 Task: Sort the products in the category "More Bakery Desserts" by best match.
Action: Mouse moved to (20, 88)
Screenshot: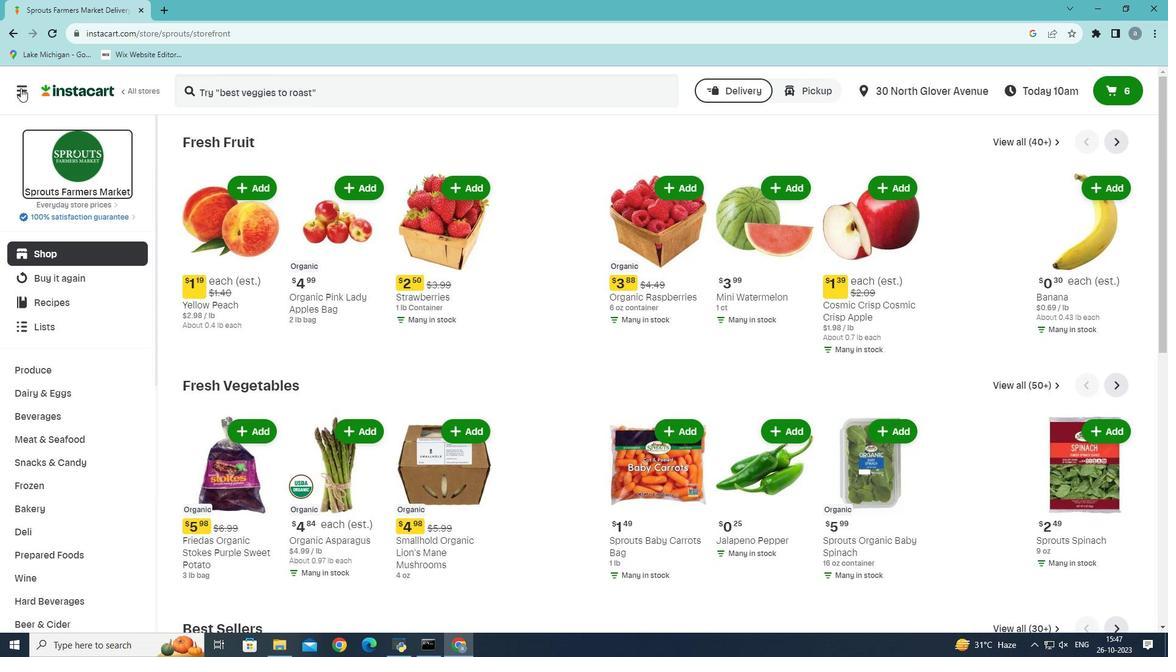 
Action: Mouse pressed left at (20, 88)
Screenshot: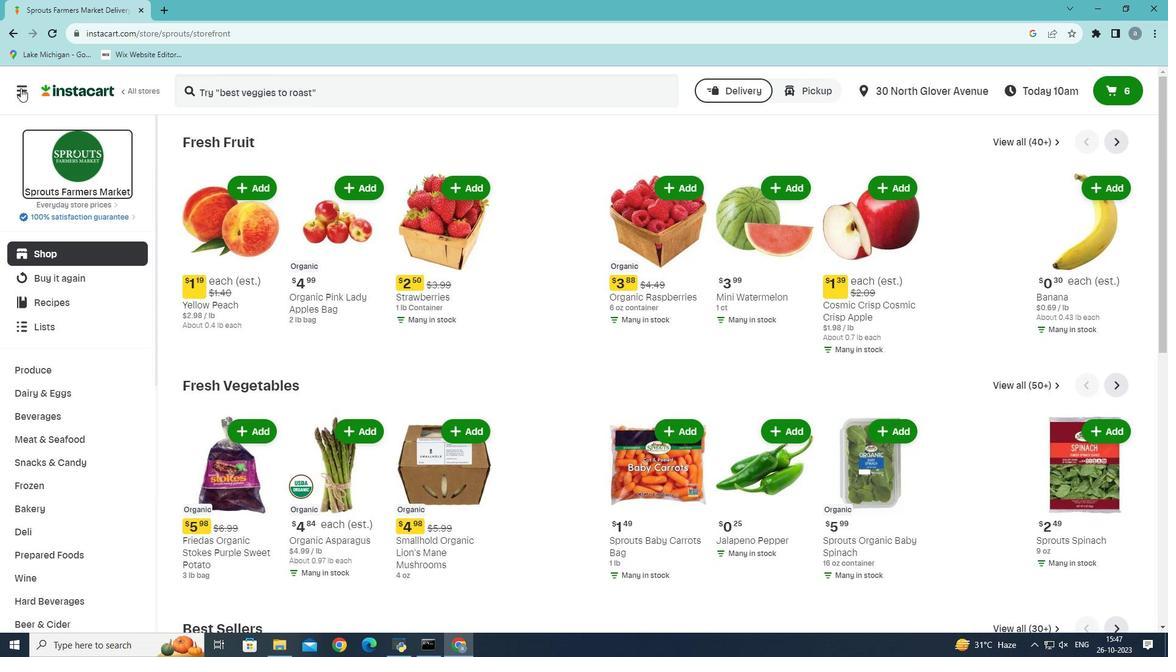 
Action: Mouse moved to (44, 359)
Screenshot: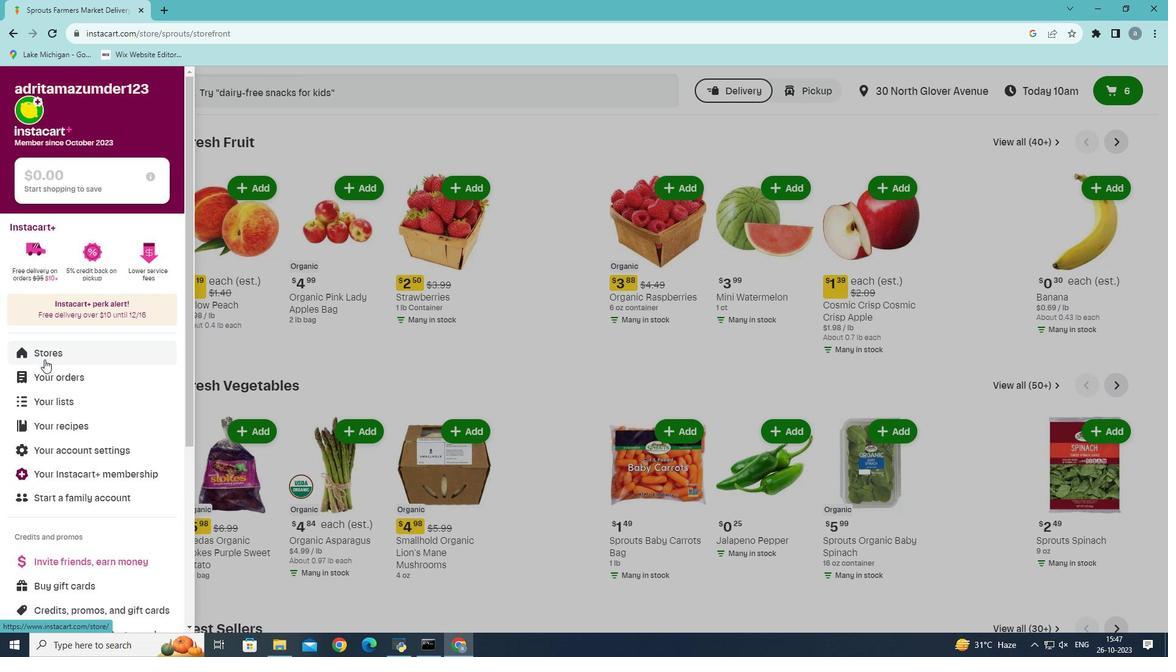 
Action: Mouse pressed left at (44, 359)
Screenshot: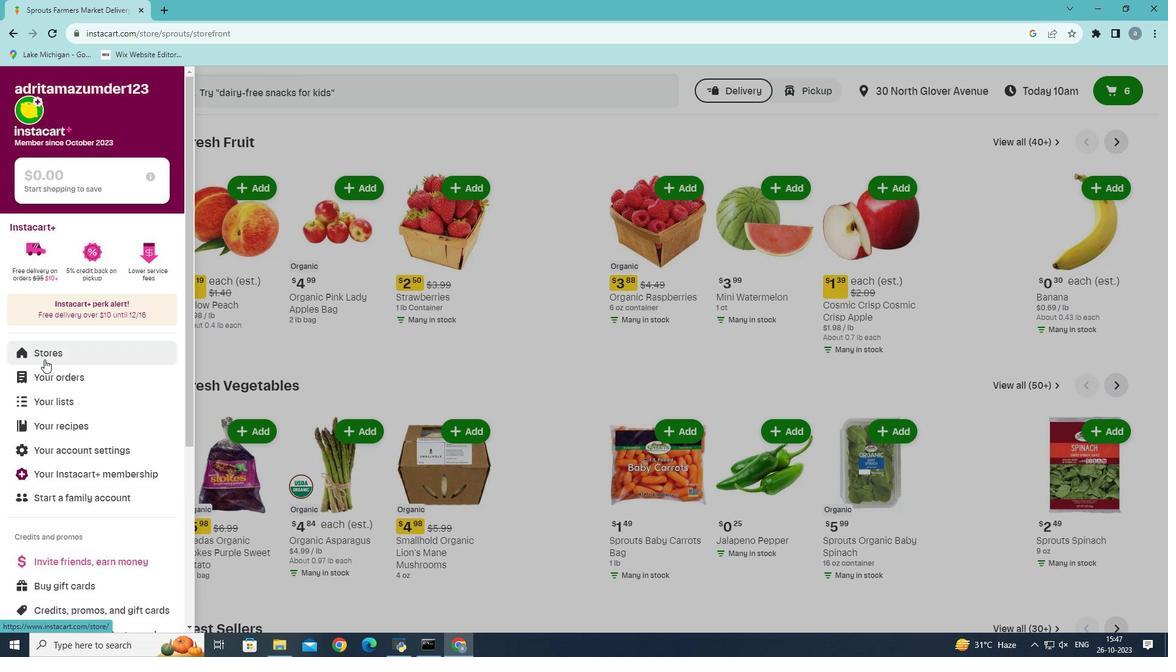 
Action: Mouse moved to (267, 134)
Screenshot: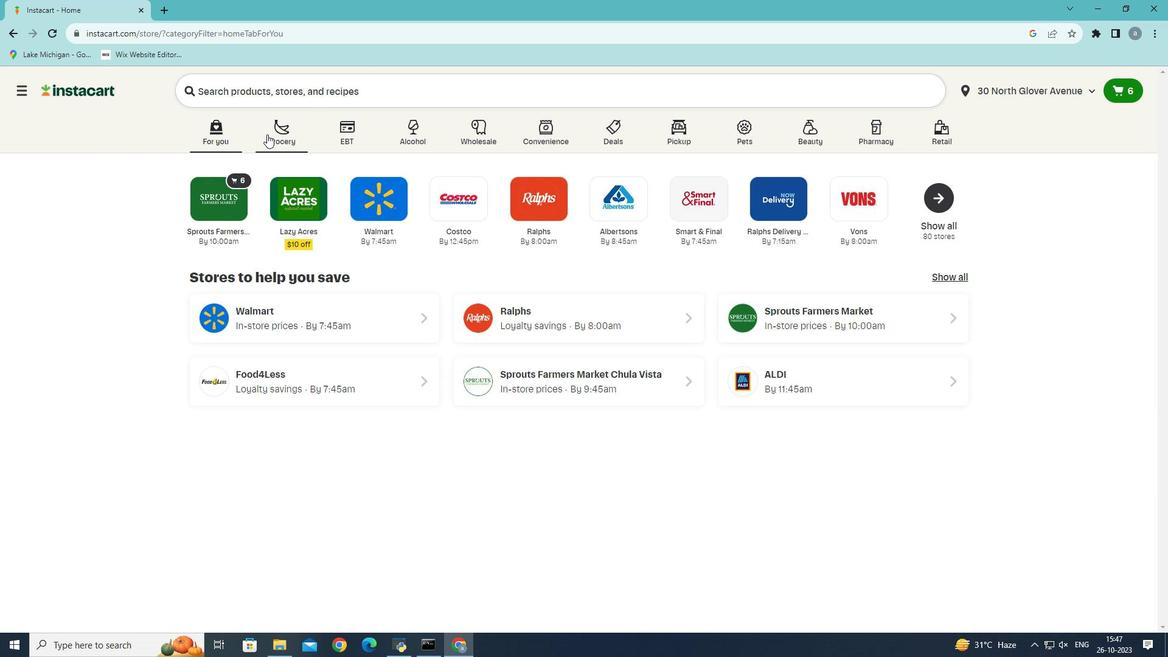 
Action: Mouse pressed left at (267, 134)
Screenshot: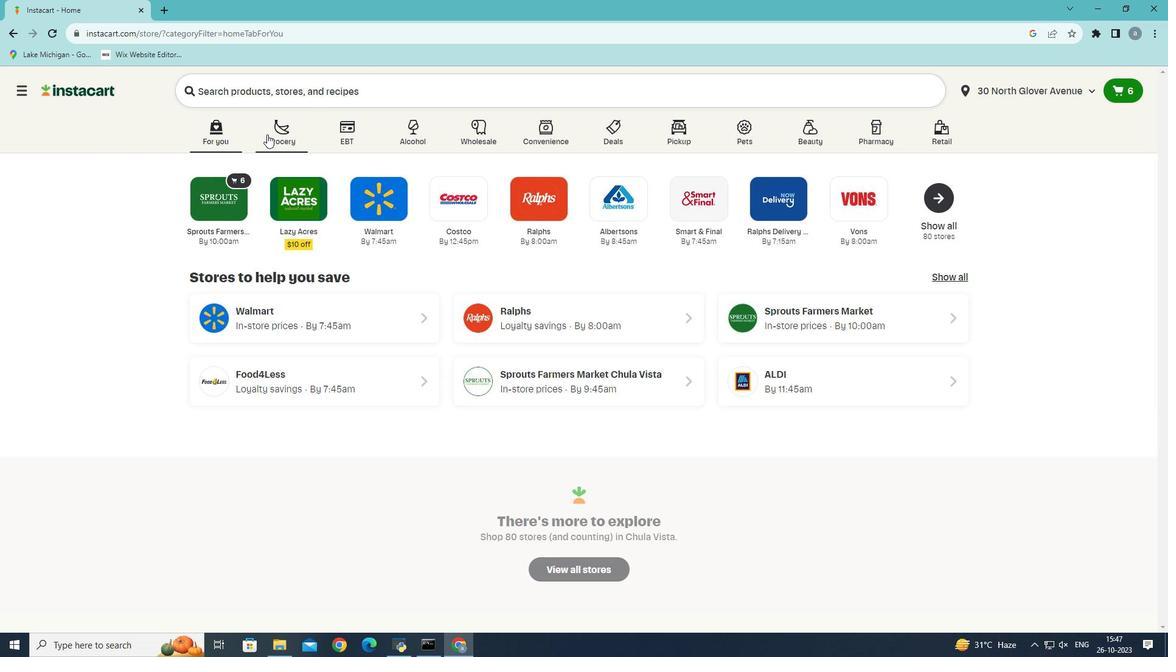 
Action: Mouse moved to (254, 351)
Screenshot: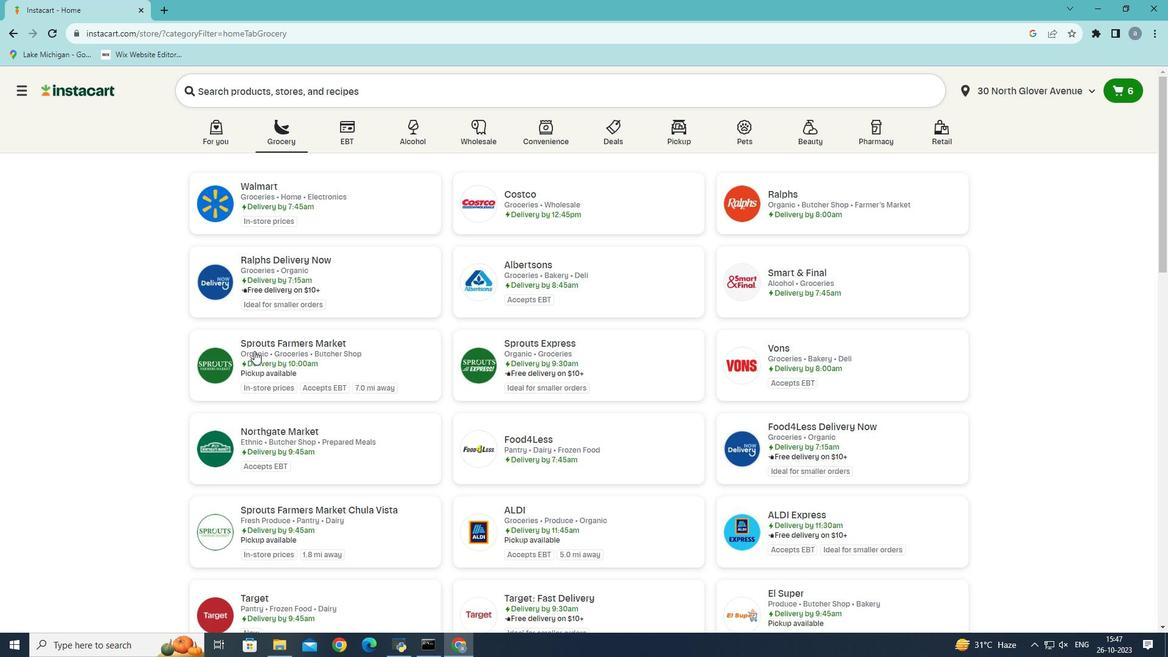 
Action: Mouse pressed left at (254, 351)
Screenshot: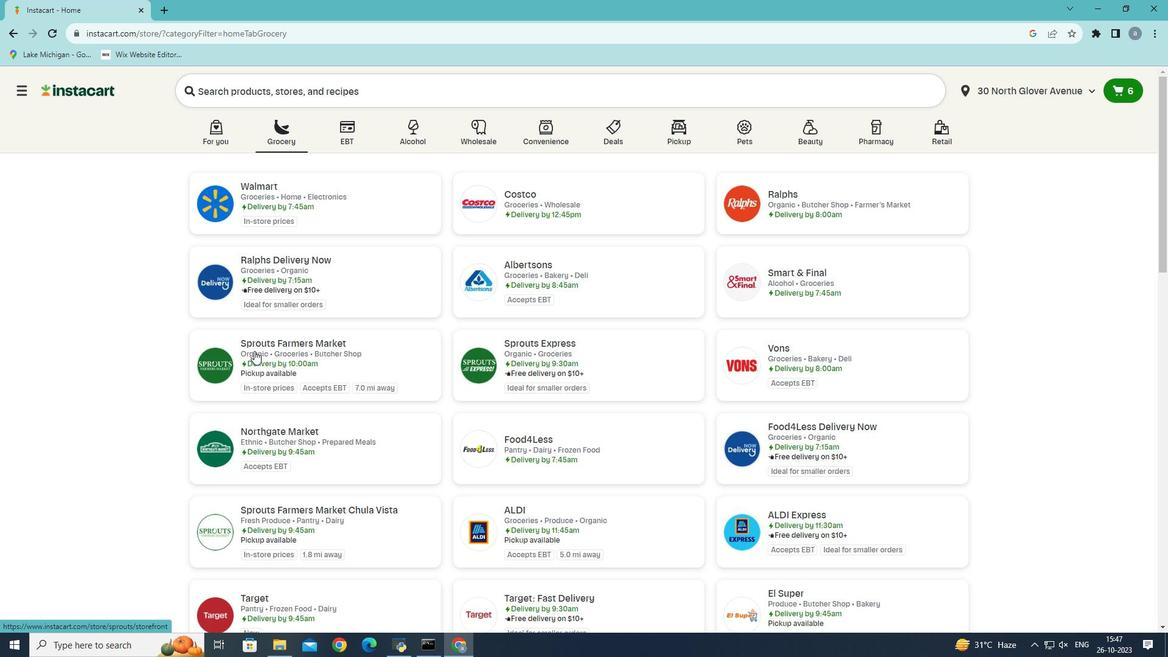
Action: Mouse moved to (47, 510)
Screenshot: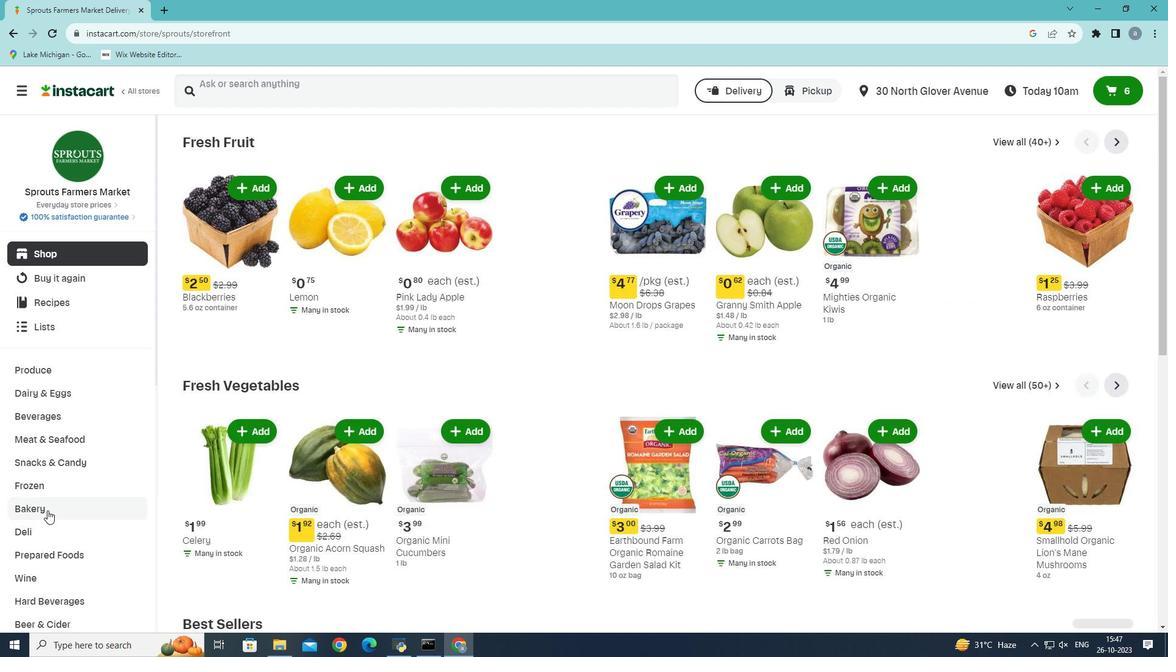
Action: Mouse pressed left at (47, 510)
Screenshot: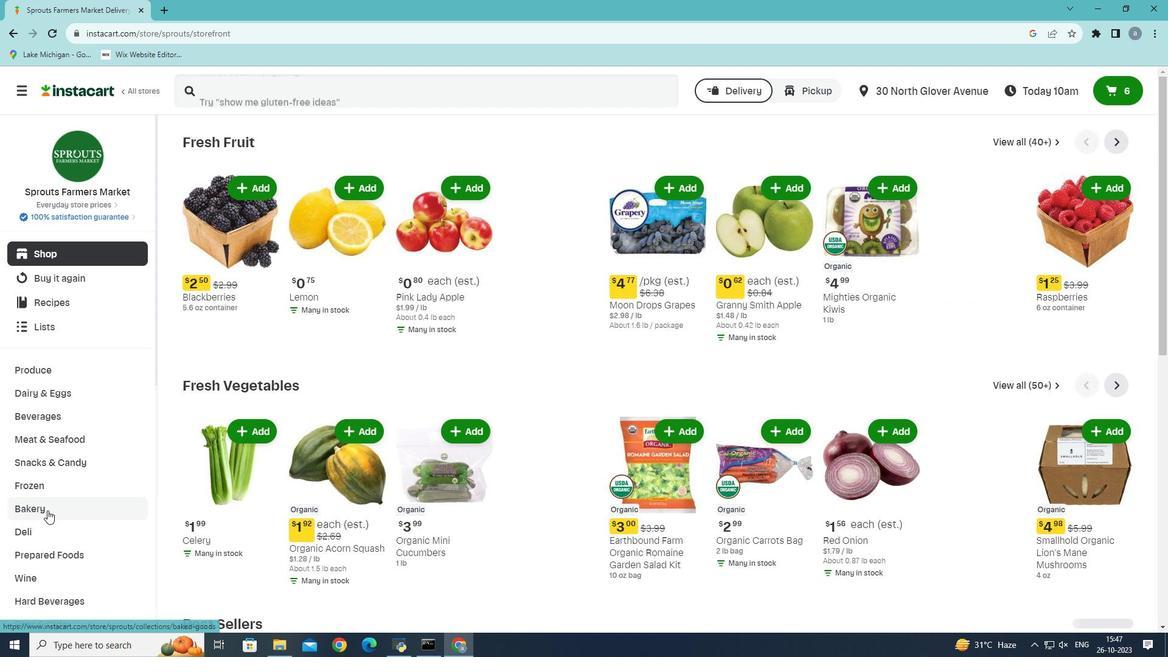 
Action: Mouse moved to (800, 167)
Screenshot: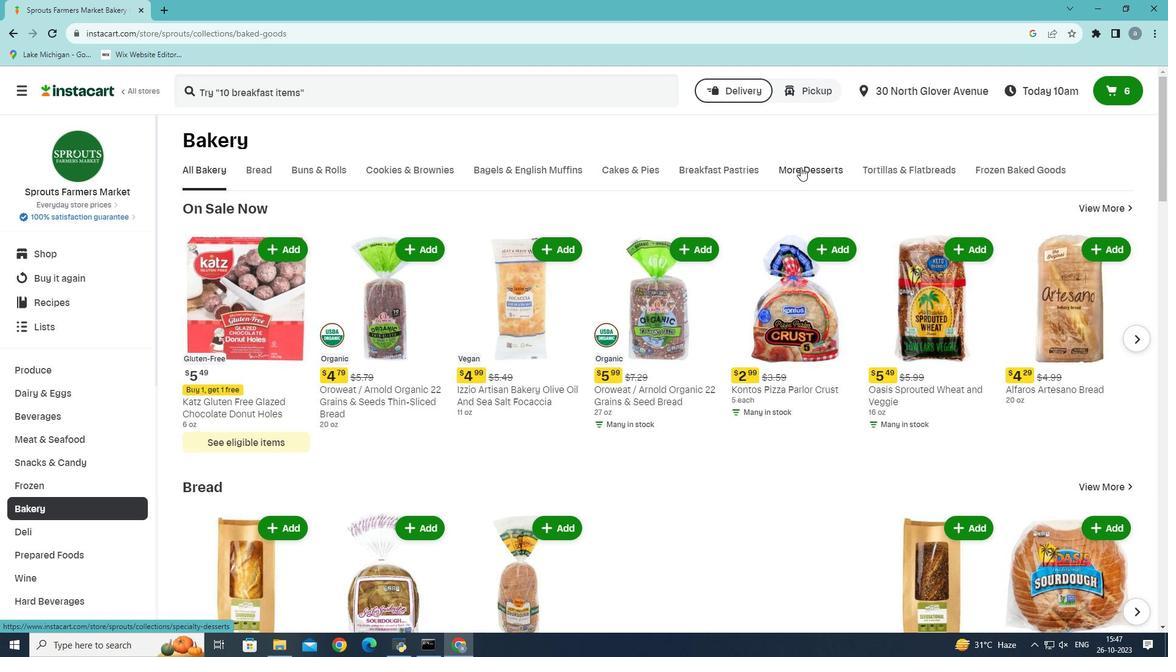
Action: Mouse pressed left at (800, 167)
Screenshot: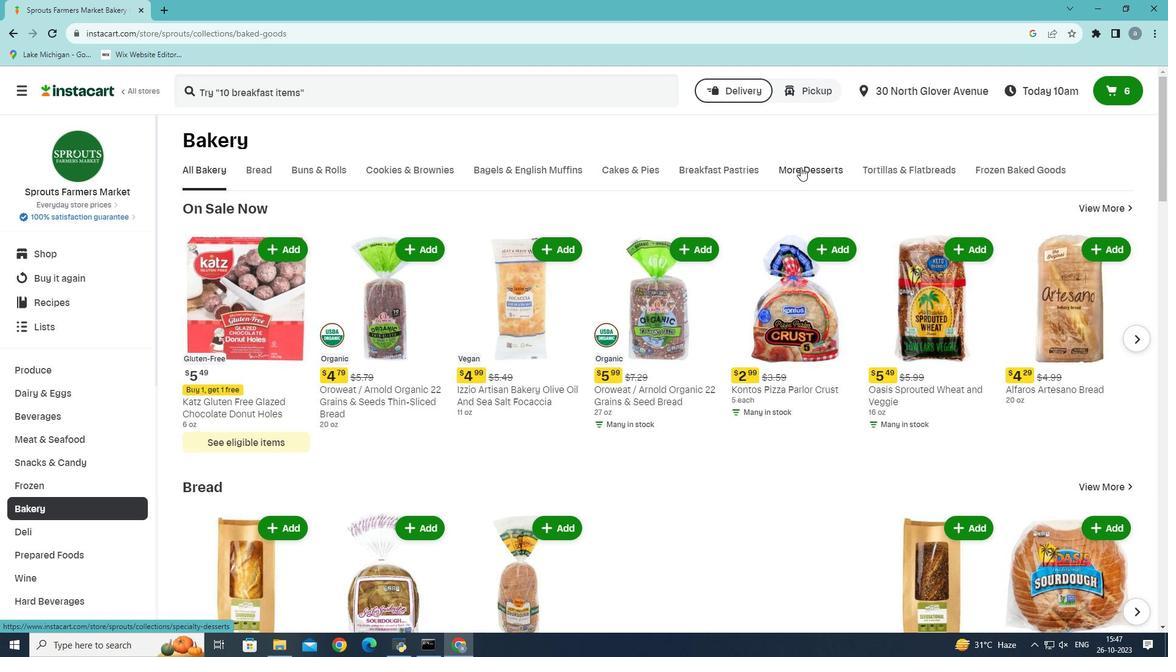 
Action: Mouse moved to (424, 231)
Screenshot: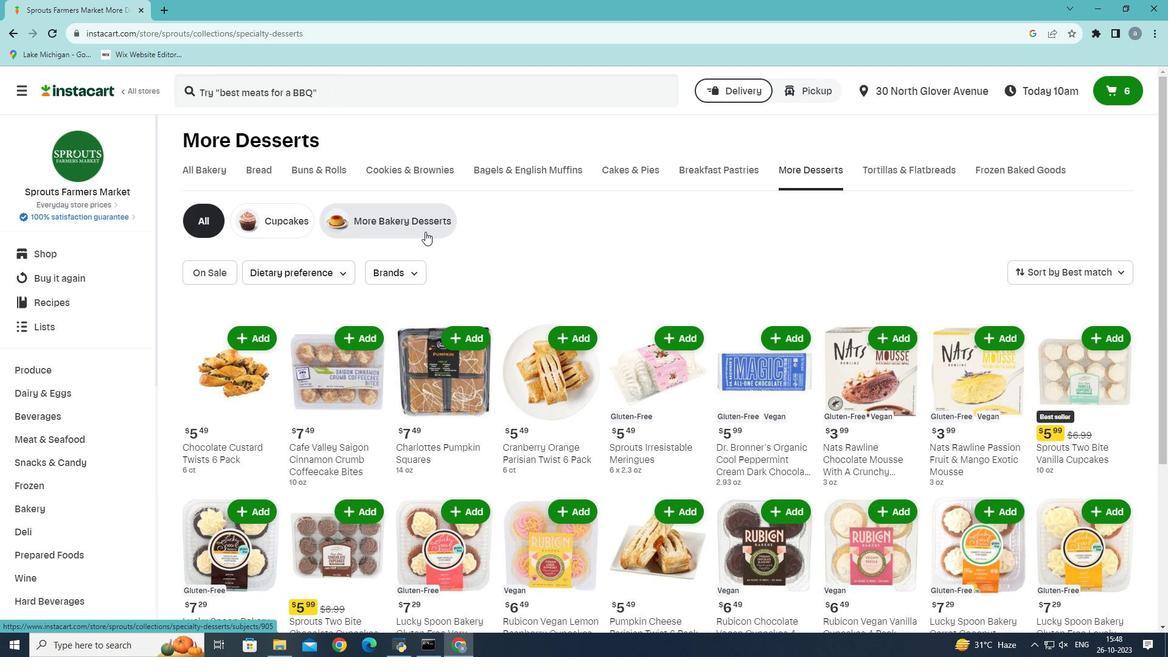 
Action: Mouse pressed left at (424, 231)
Screenshot: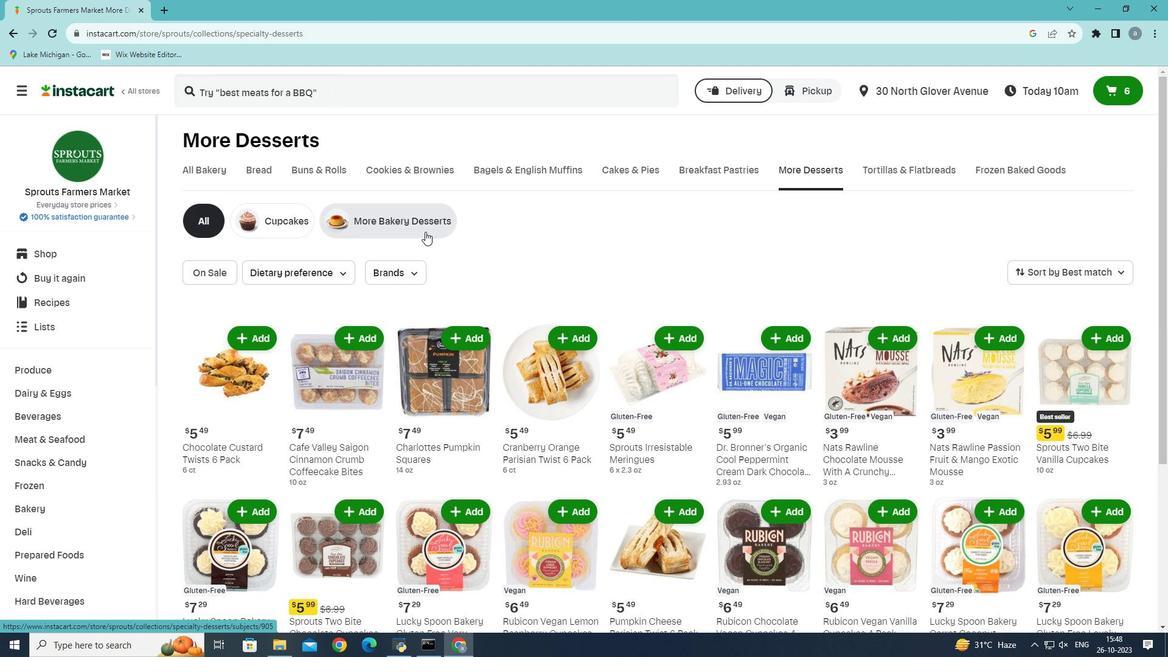 
Action: Mouse moved to (1135, 274)
Screenshot: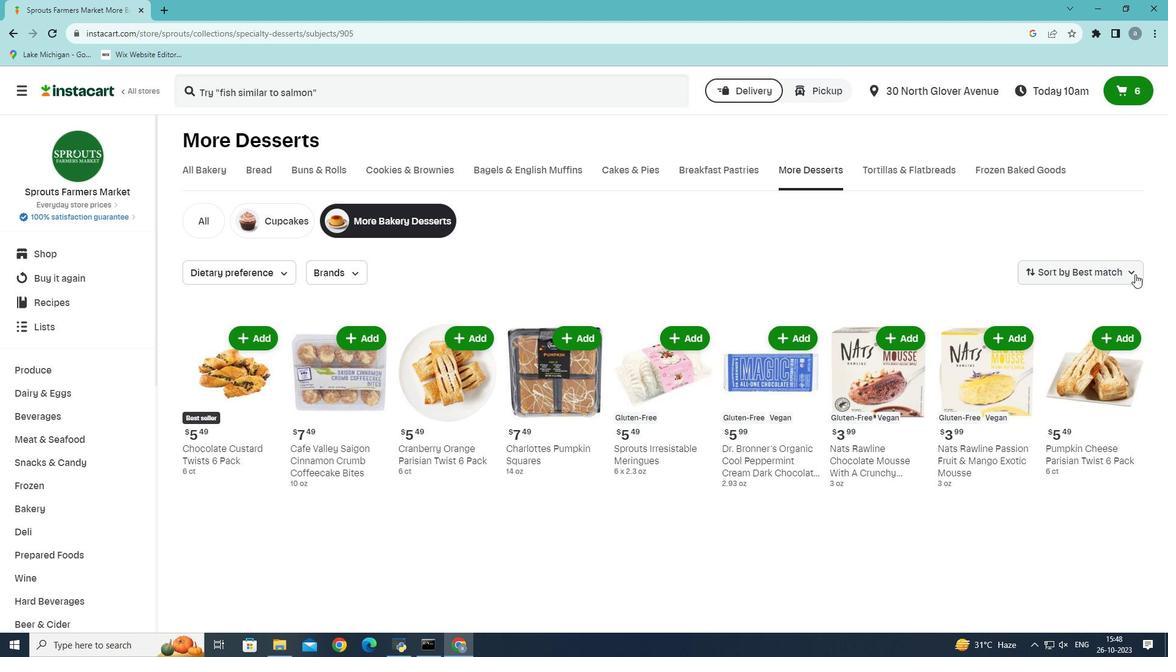 
Action: Mouse pressed left at (1135, 274)
Screenshot: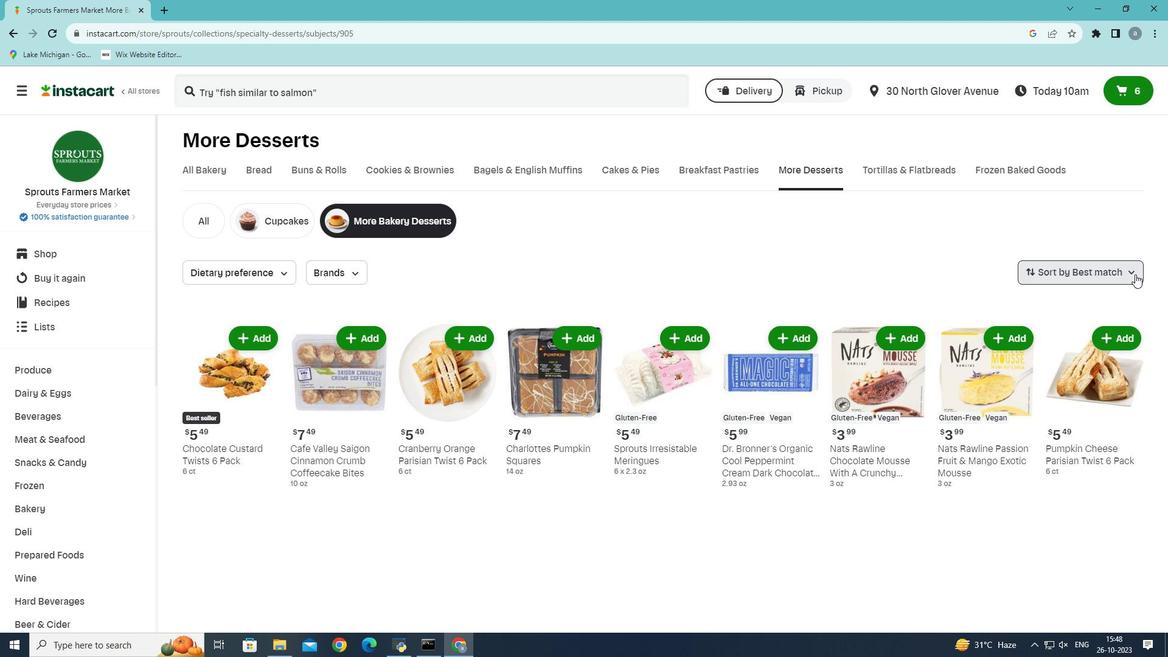 
Action: Mouse moved to (1071, 310)
Screenshot: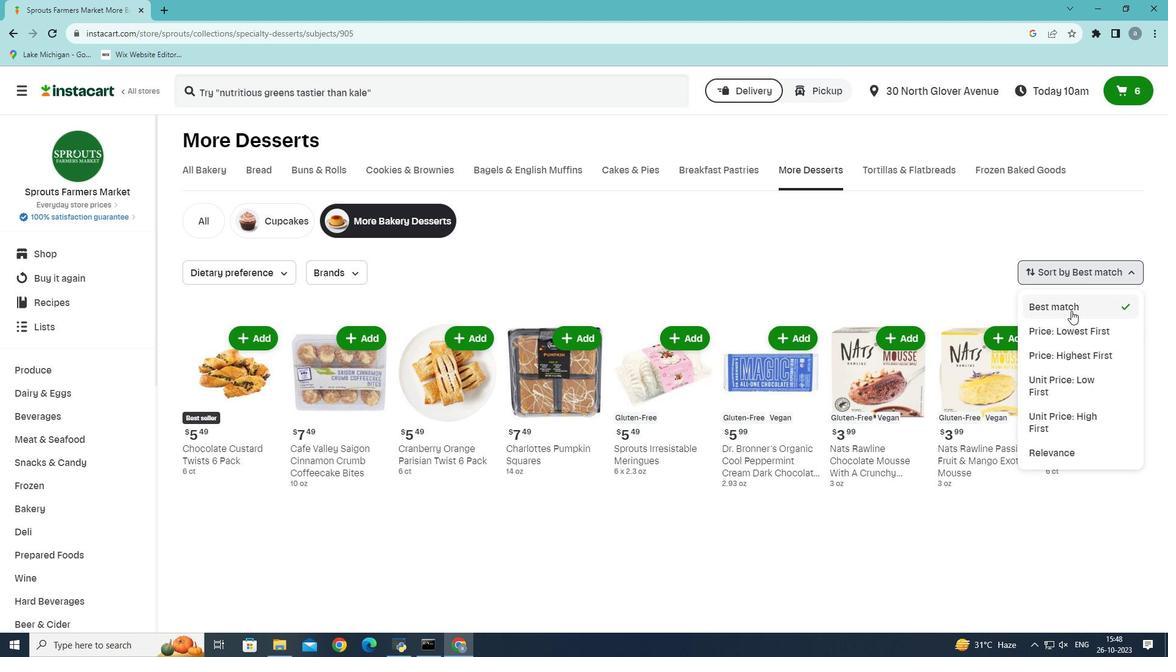 
Action: Mouse pressed left at (1071, 310)
Screenshot: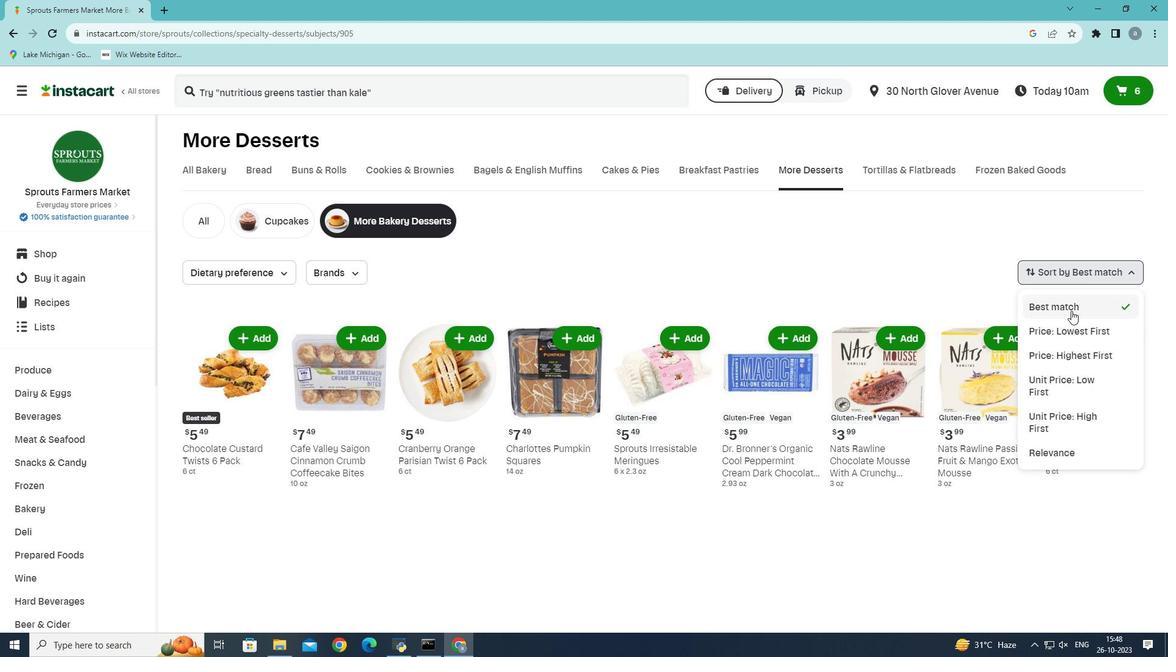 
Action: Mouse moved to (1046, 315)
Screenshot: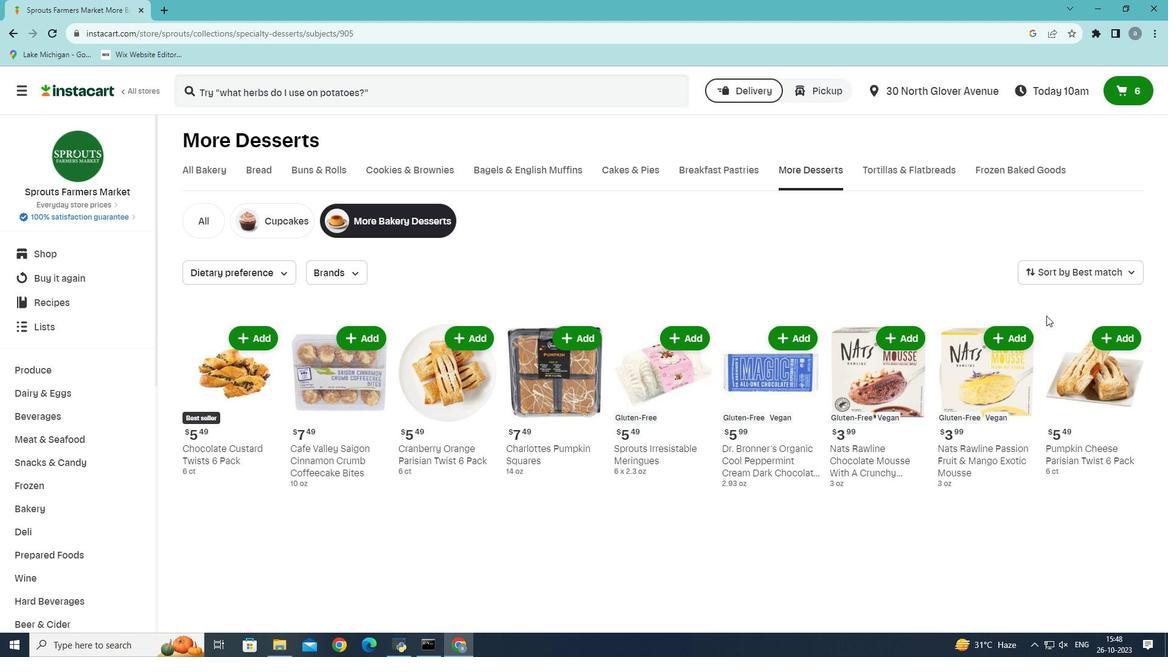
